 Task: Go to home page of company Amazon
Action: Mouse moved to (489, 26)
Screenshot: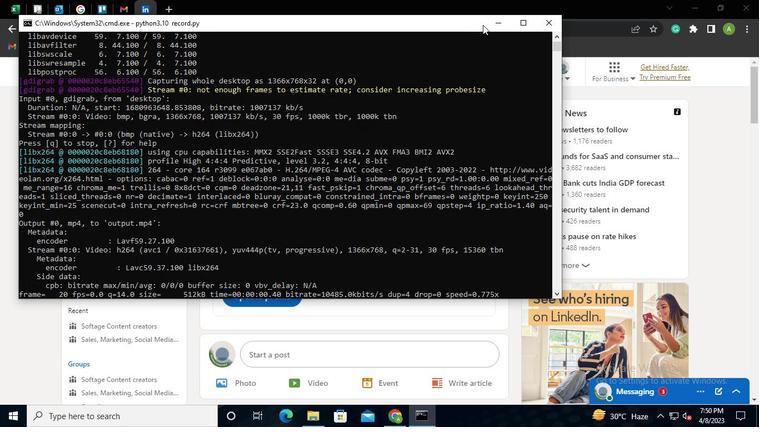 
Action: Mouse pressed left at (489, 26)
Screenshot: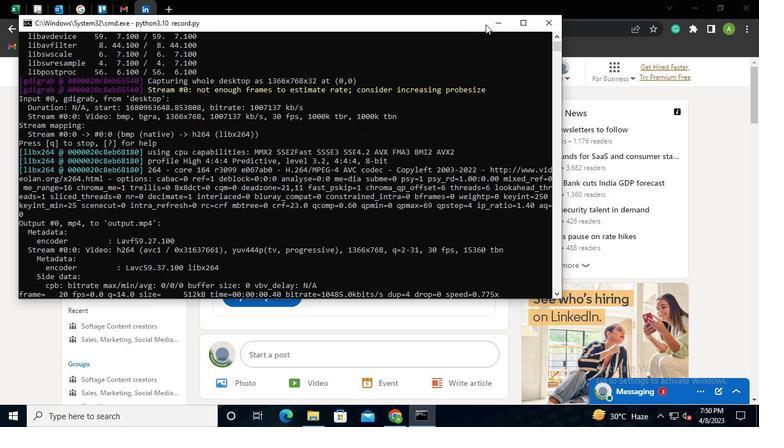 
Action: Mouse moved to (155, 71)
Screenshot: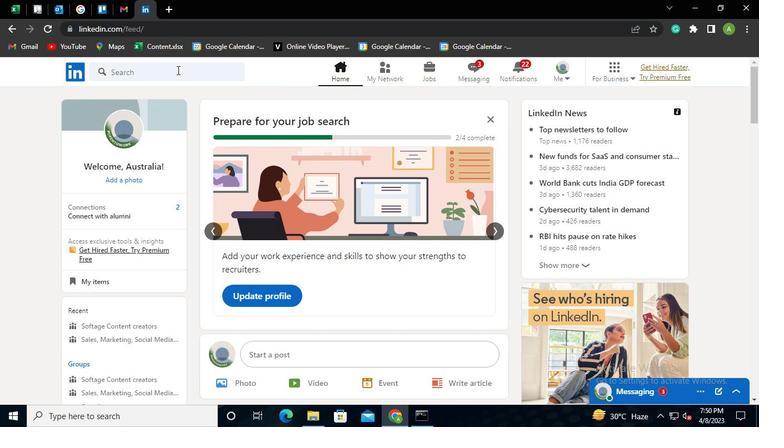 
Action: Mouse pressed left at (155, 71)
Screenshot: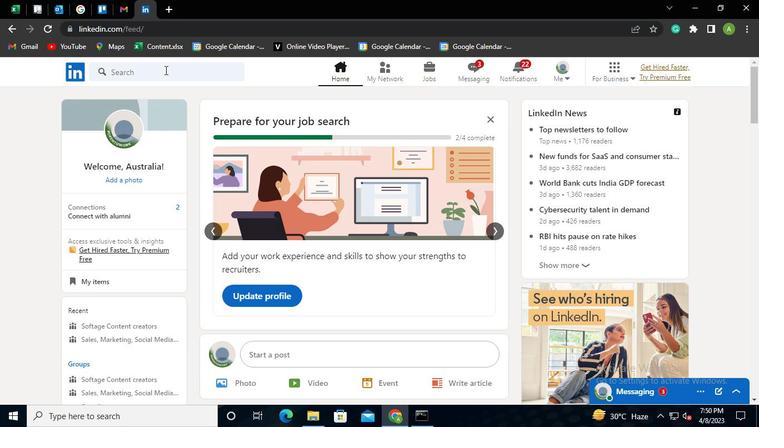 
Action: Mouse moved to (127, 123)
Screenshot: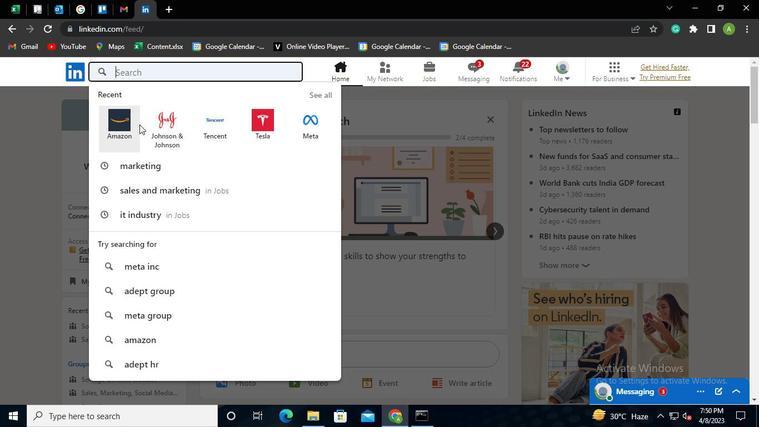 
Action: Mouse pressed left at (127, 123)
Screenshot: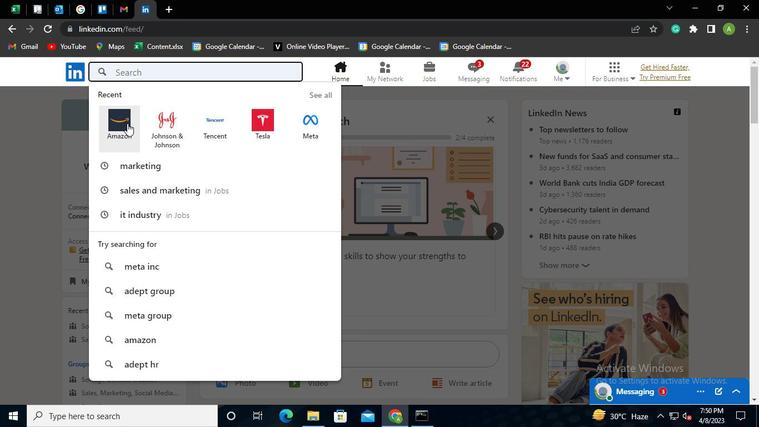 
Action: Mouse moved to (93, 130)
Screenshot: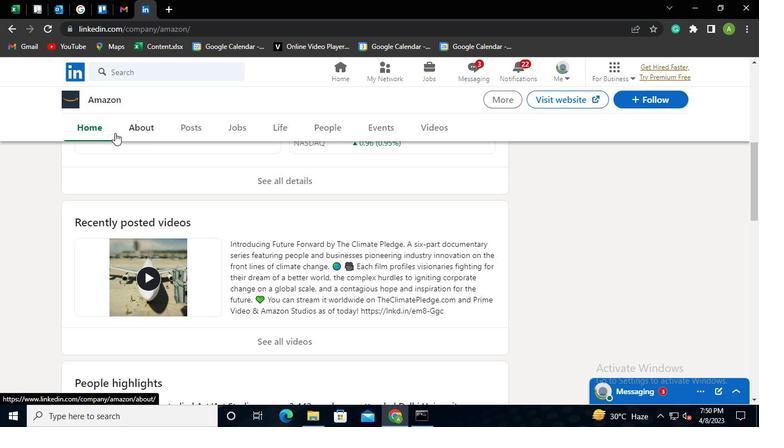 
Action: Mouse pressed left at (93, 130)
Screenshot: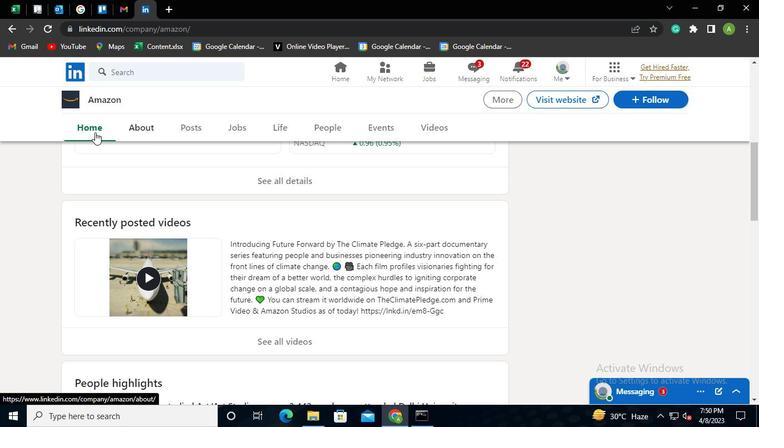 
Action: Mouse moved to (414, 418)
Screenshot: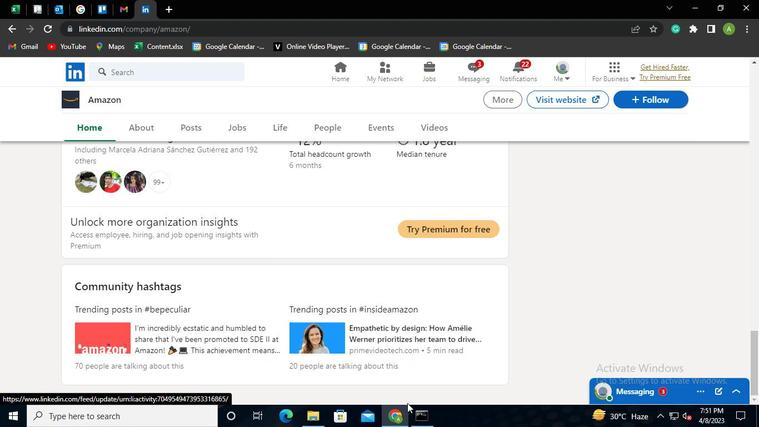 
Action: Mouse pressed left at (414, 418)
Screenshot: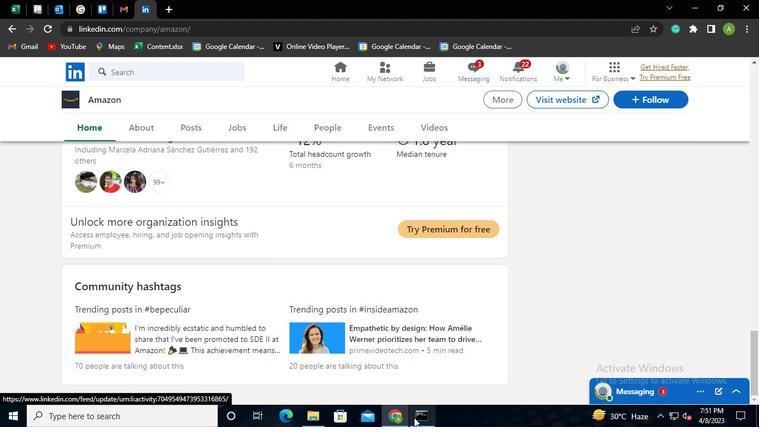 
Action: Mouse moved to (548, 21)
Screenshot: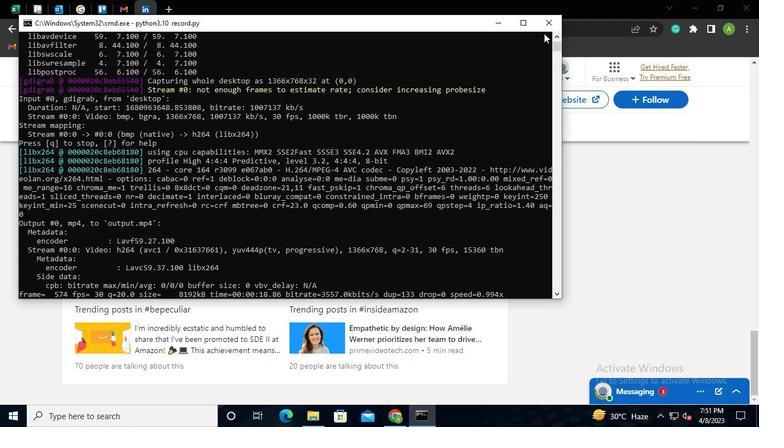 
Action: Mouse pressed left at (548, 21)
Screenshot: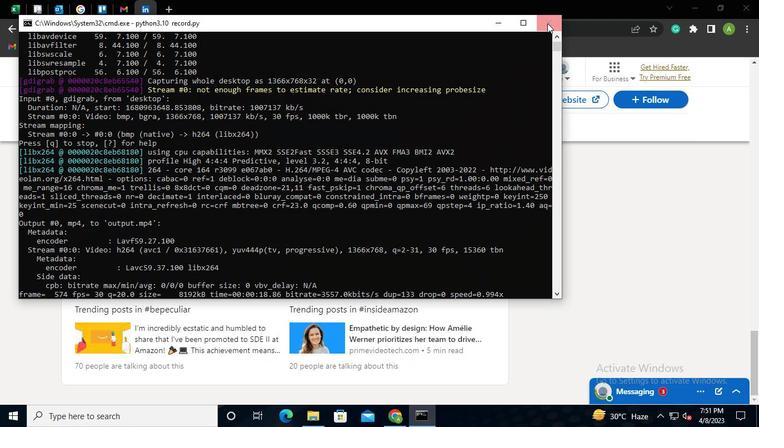 
Action: Mouse moved to (548, 20)
Screenshot: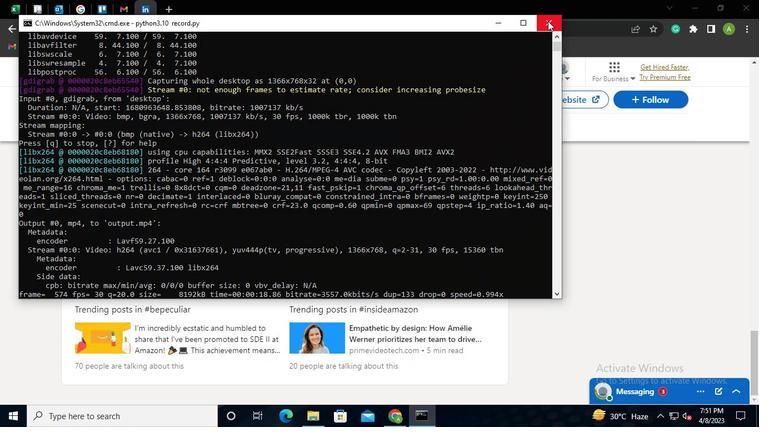 
